 Task: Filter job In your network.
Action: Mouse moved to (230, 72)
Screenshot: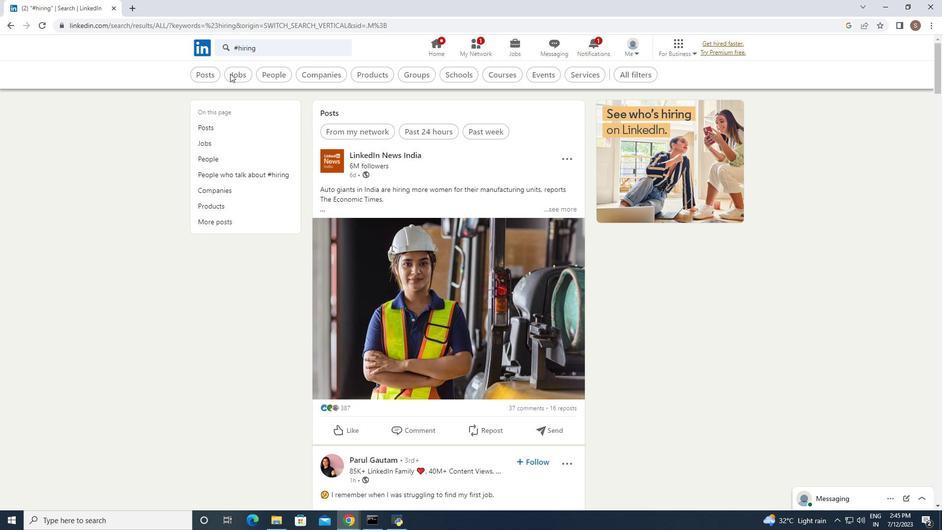
Action: Mouse pressed left at (230, 72)
Screenshot: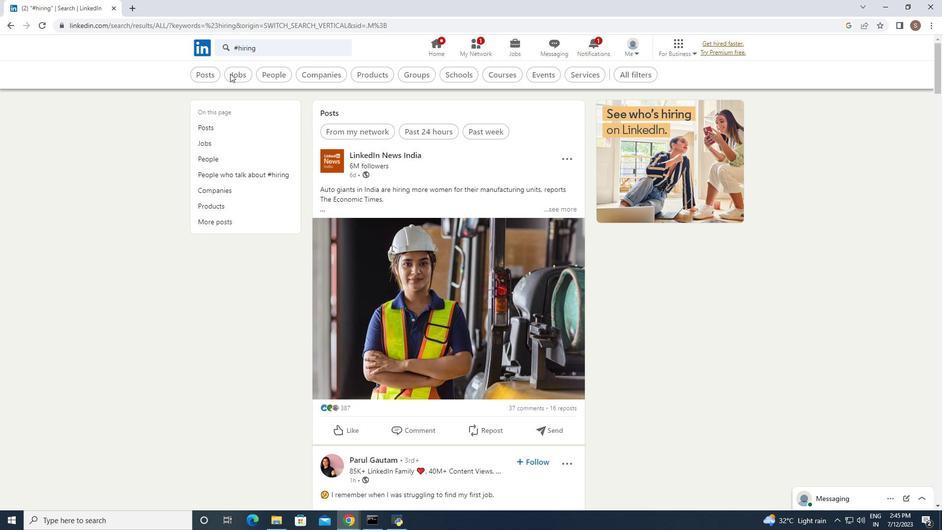 
Action: Mouse moved to (647, 72)
Screenshot: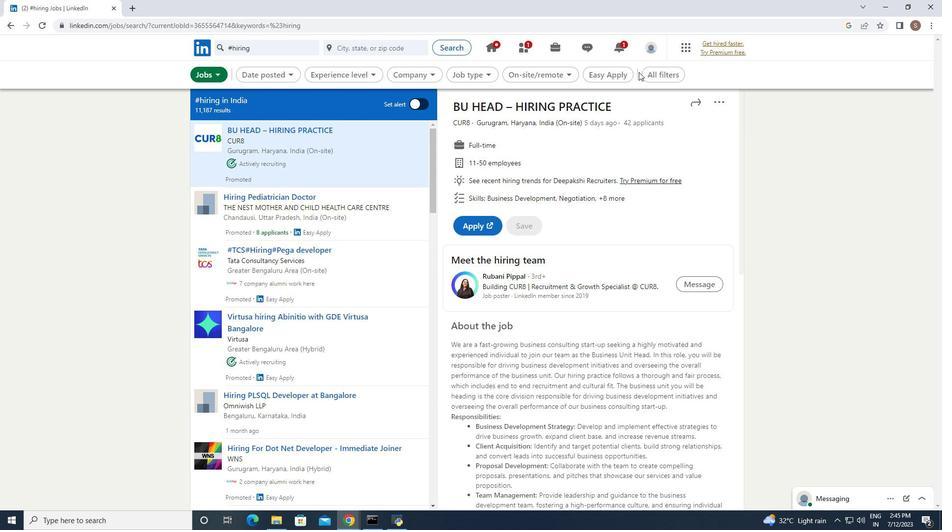 
Action: Mouse pressed left at (647, 72)
Screenshot: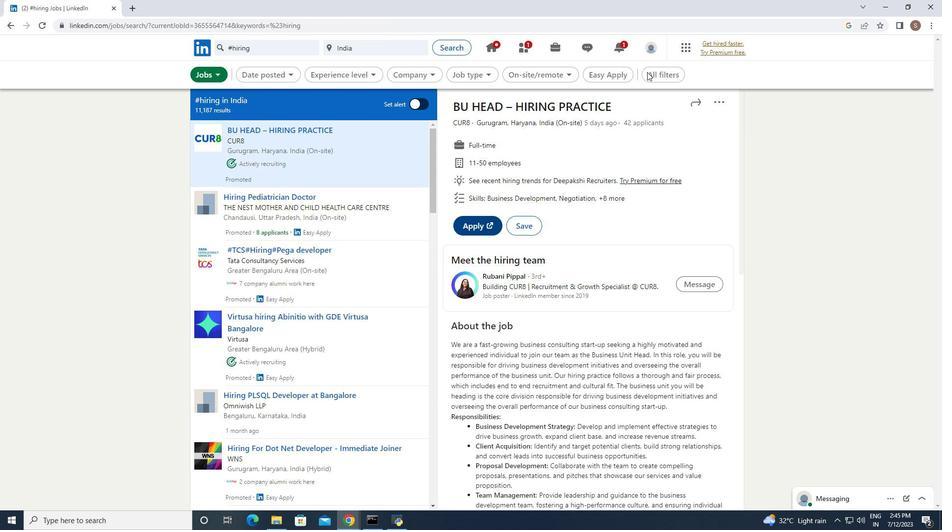 
Action: Mouse moved to (754, 208)
Screenshot: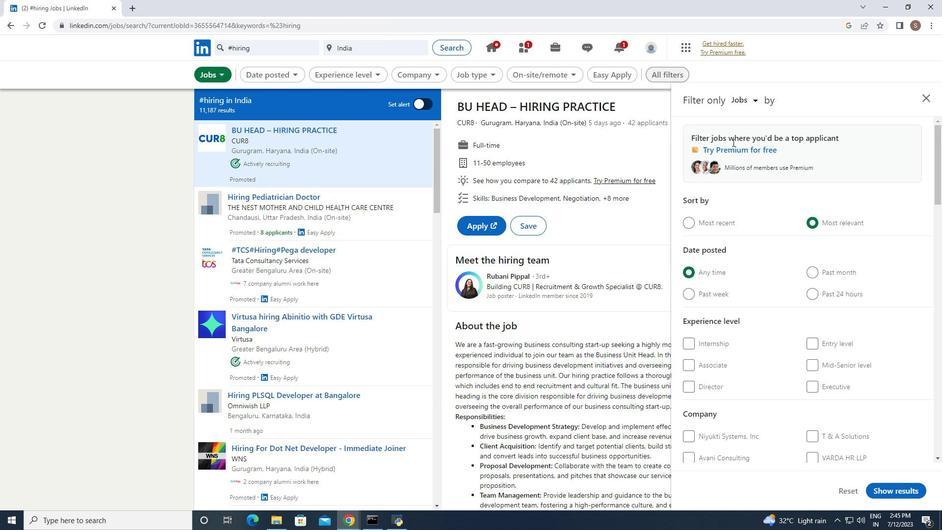 
Action: Mouse scrolled (754, 207) with delta (0, 0)
Screenshot: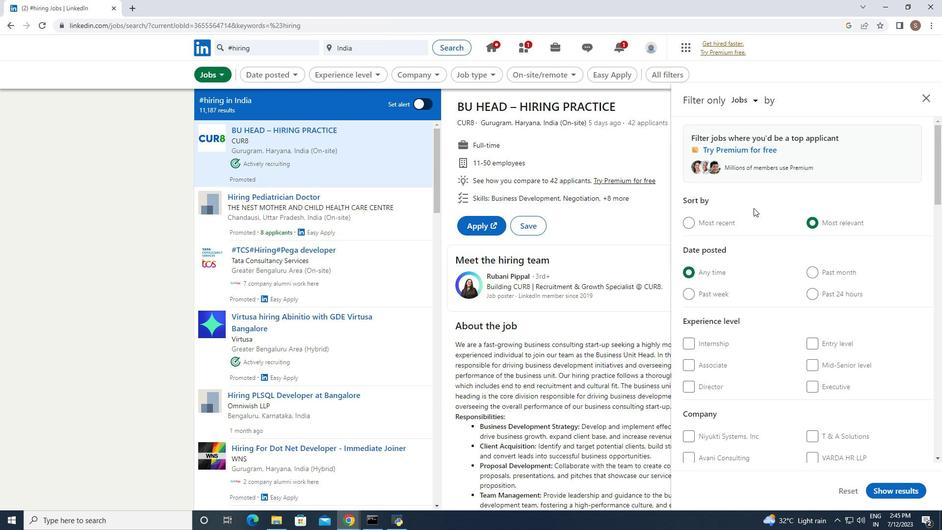 
Action: Mouse scrolled (754, 207) with delta (0, 0)
Screenshot: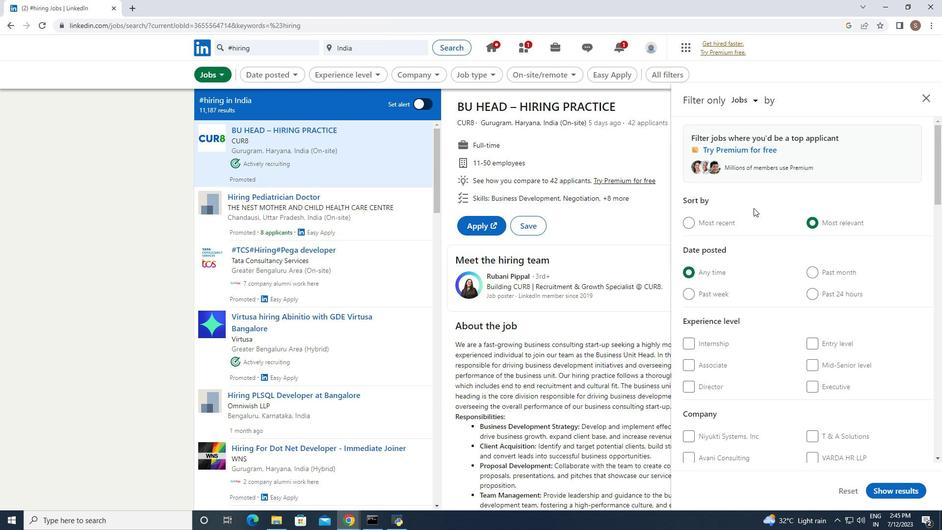 
Action: Mouse scrolled (754, 207) with delta (0, 0)
Screenshot: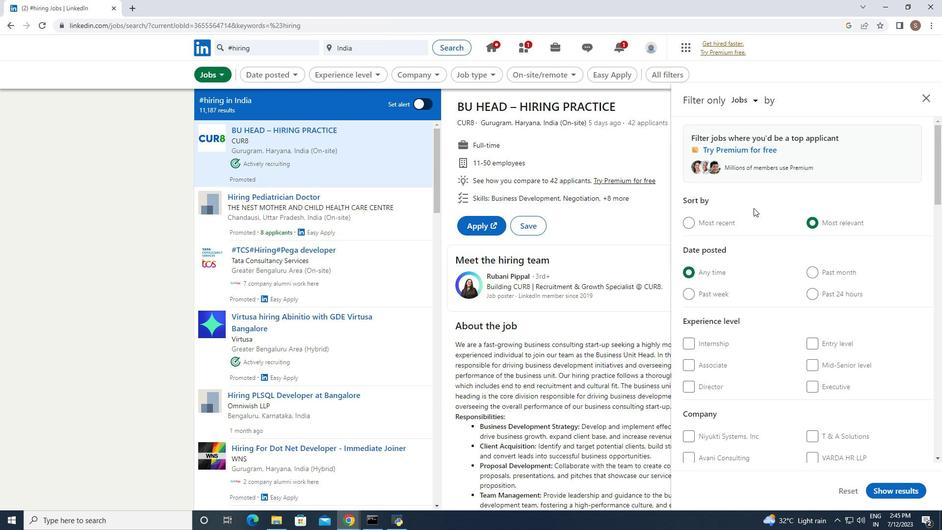 
Action: Mouse scrolled (754, 207) with delta (0, 0)
Screenshot: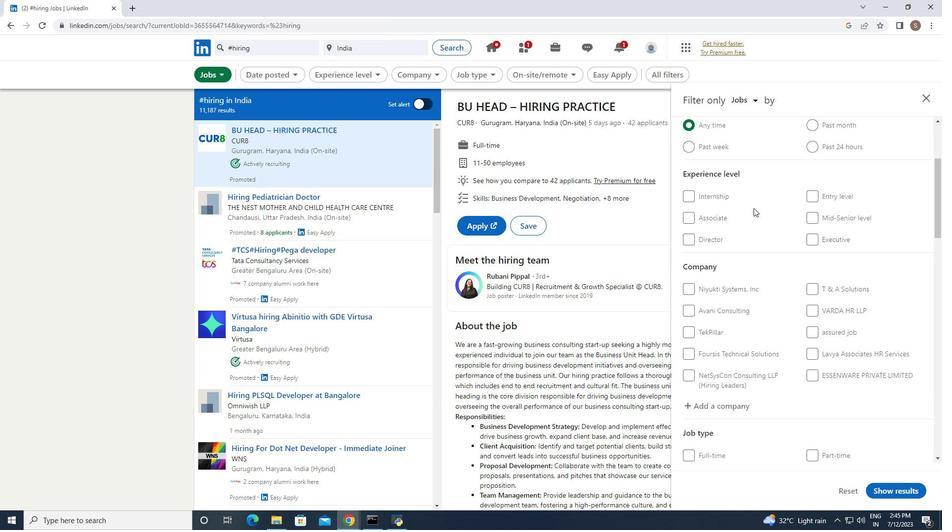 
Action: Mouse scrolled (754, 207) with delta (0, 0)
Screenshot: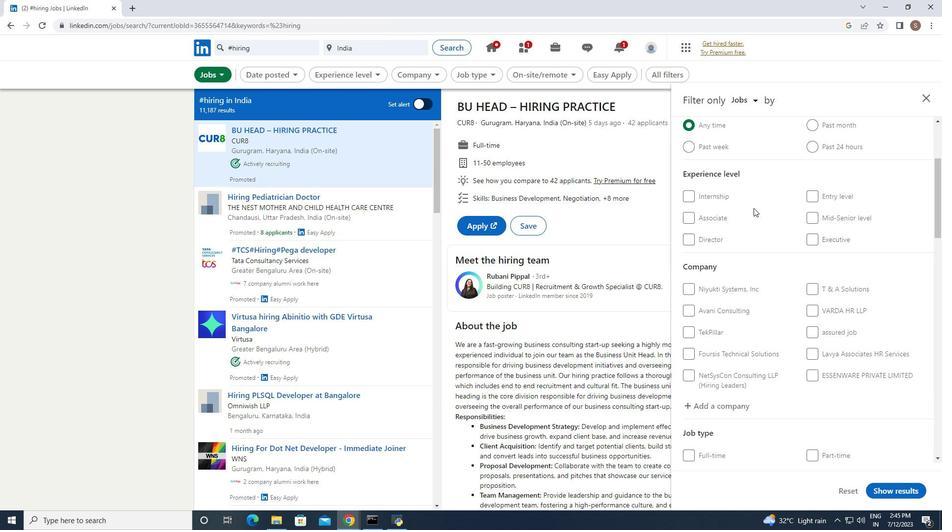 
Action: Mouse scrolled (754, 207) with delta (0, 0)
Screenshot: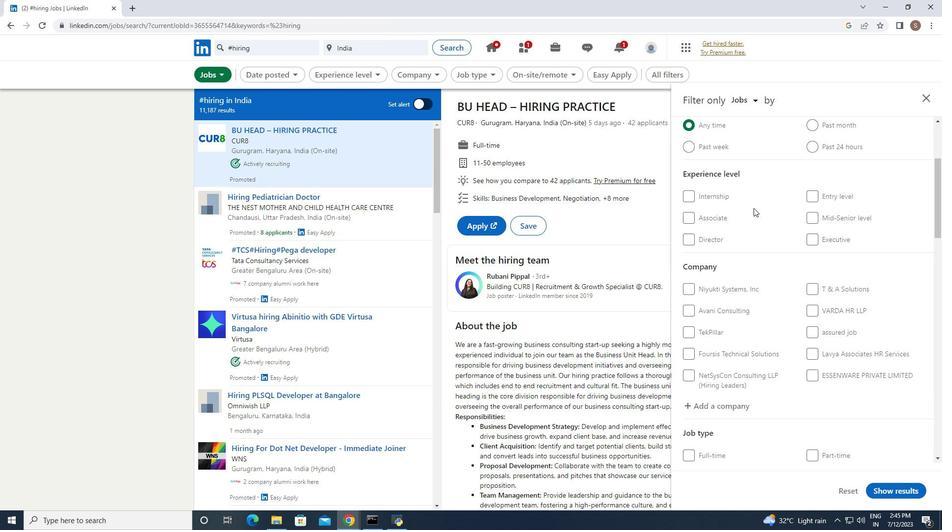 
Action: Mouse scrolled (754, 207) with delta (0, 0)
Screenshot: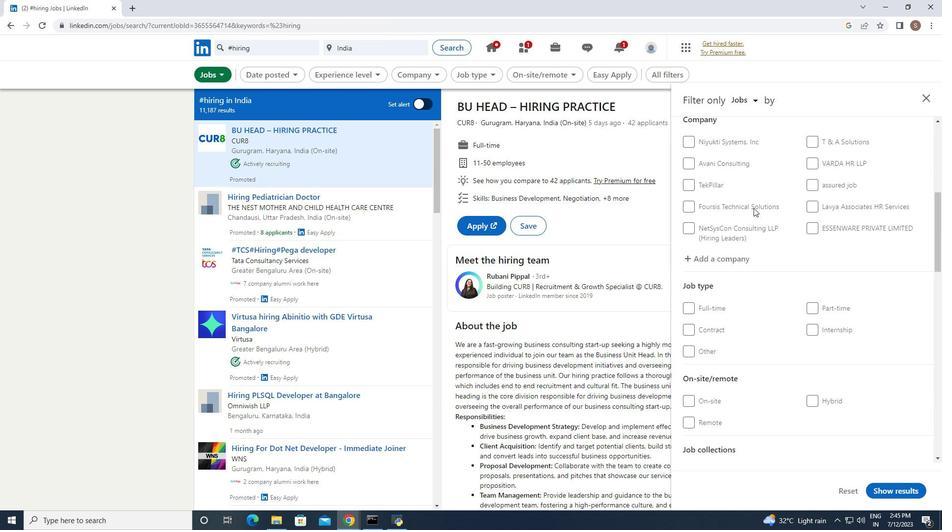 
Action: Mouse scrolled (754, 207) with delta (0, 0)
Screenshot: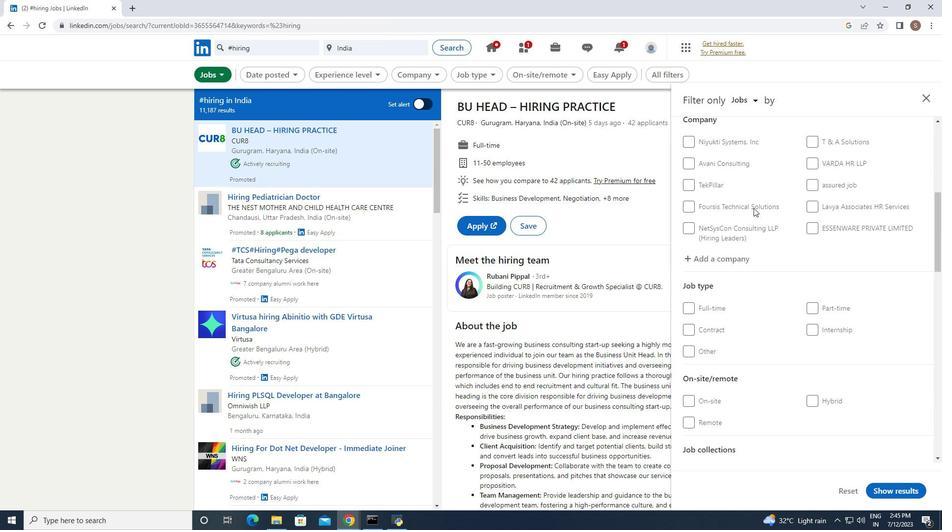 
Action: Mouse scrolled (754, 207) with delta (0, 0)
Screenshot: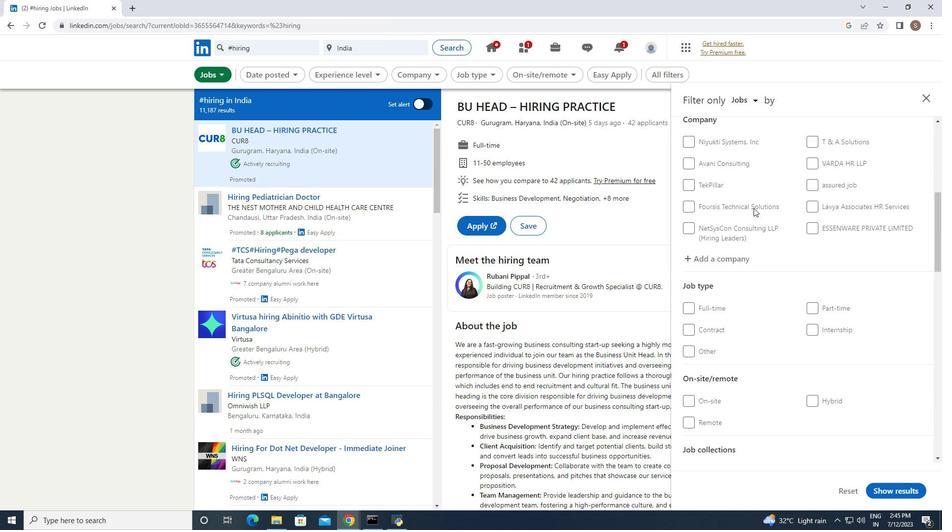 
Action: Mouse scrolled (754, 207) with delta (0, 0)
Screenshot: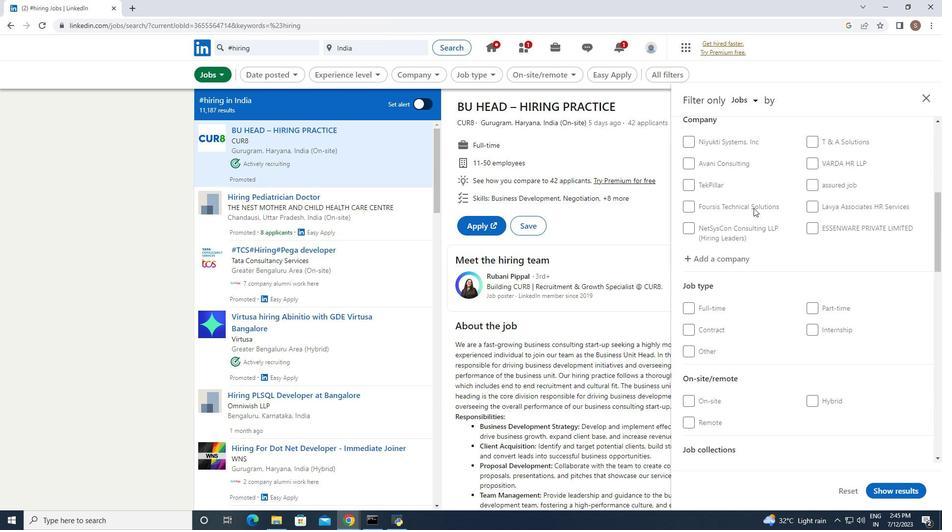 
Action: Mouse scrolled (754, 207) with delta (0, 0)
Screenshot: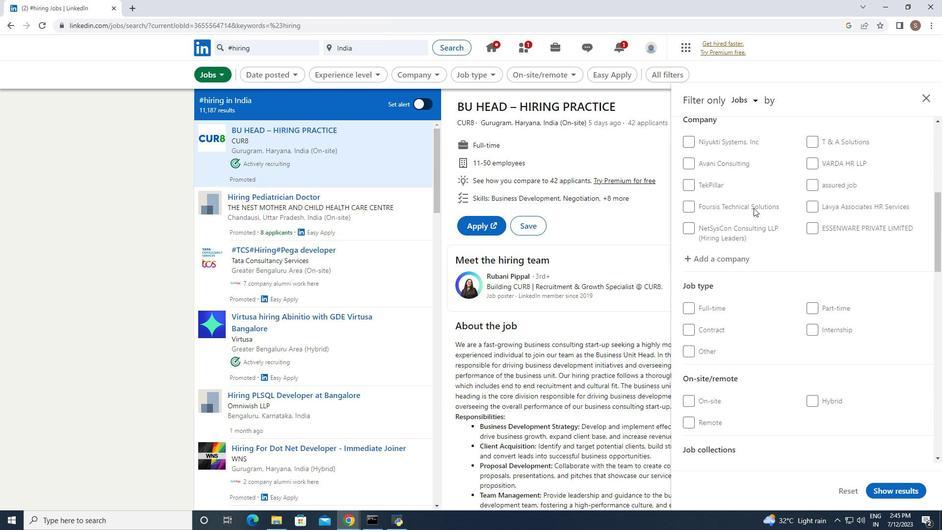 
Action: Mouse scrolled (754, 207) with delta (0, 0)
Screenshot: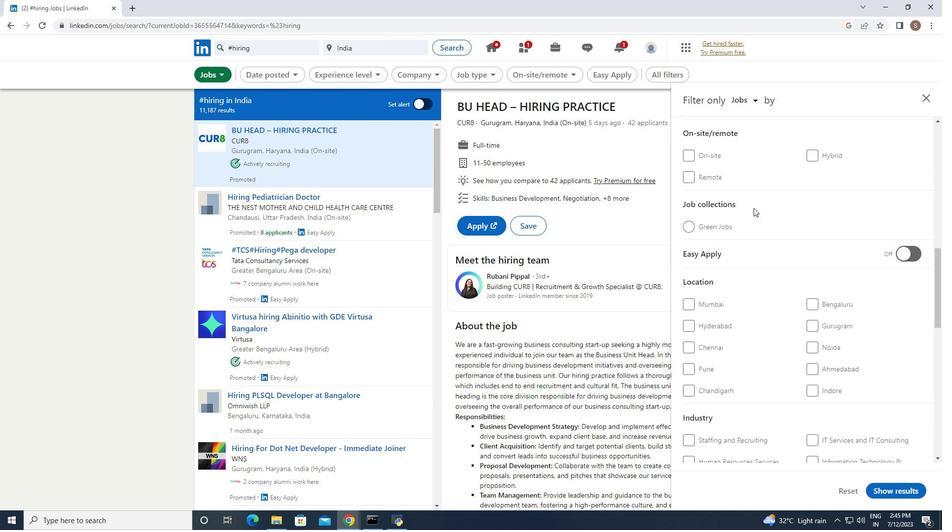 
Action: Mouse moved to (754, 208)
Screenshot: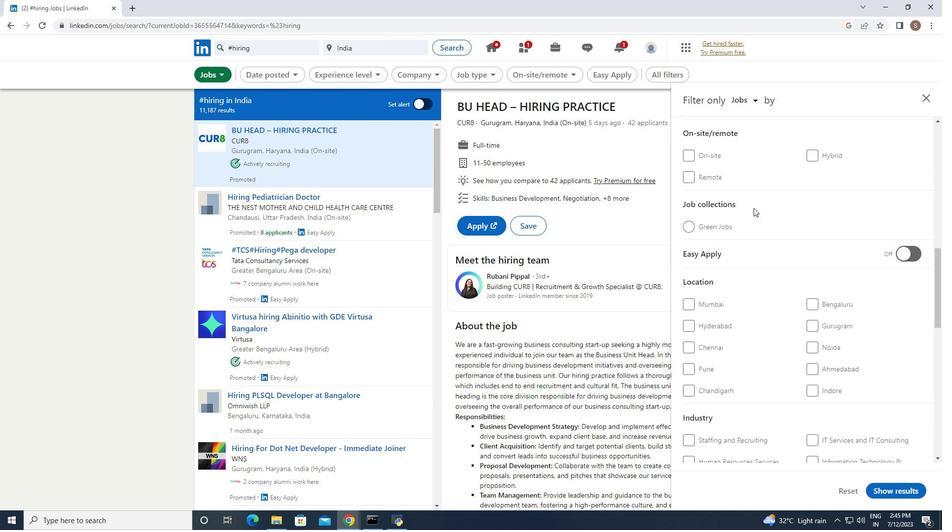 
Action: Mouse scrolled (754, 208) with delta (0, 0)
Screenshot: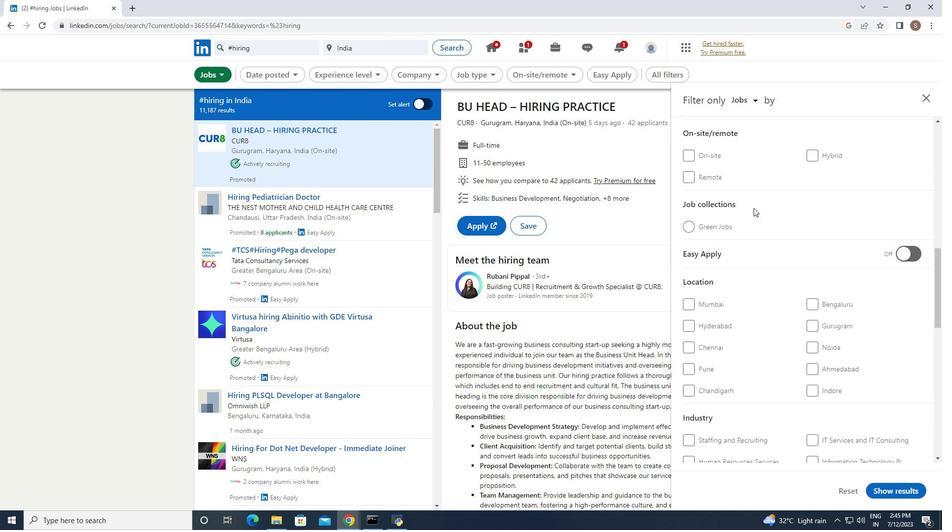 
Action: Mouse scrolled (754, 208) with delta (0, 0)
Screenshot: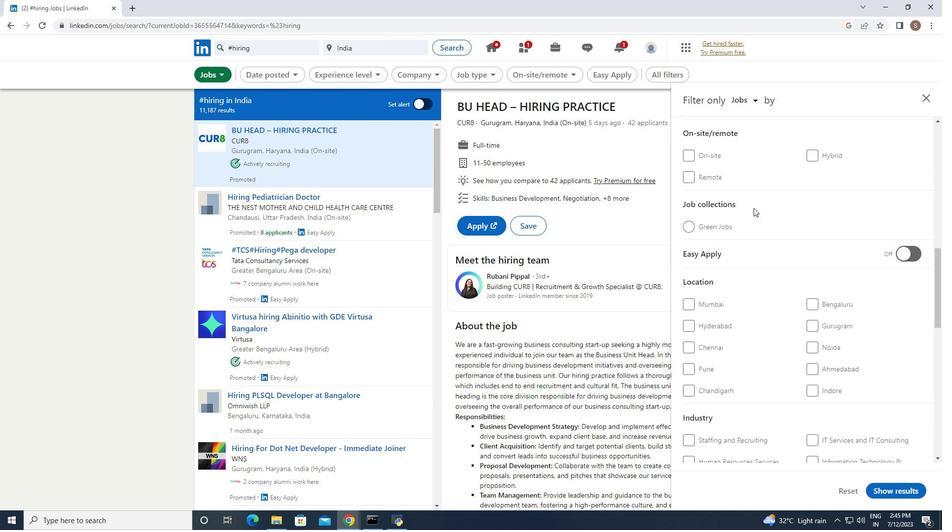 
Action: Mouse scrolled (754, 208) with delta (0, 0)
Screenshot: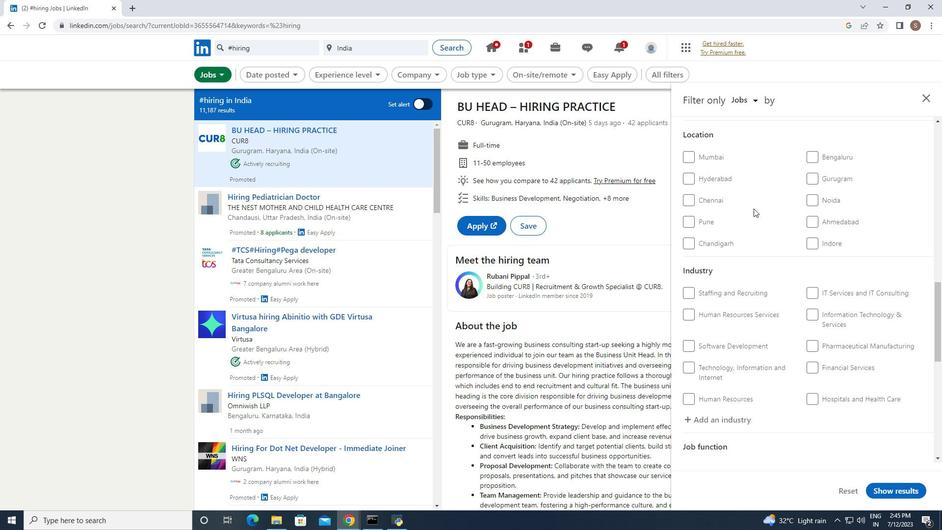 
Action: Mouse scrolled (754, 208) with delta (0, 0)
Screenshot: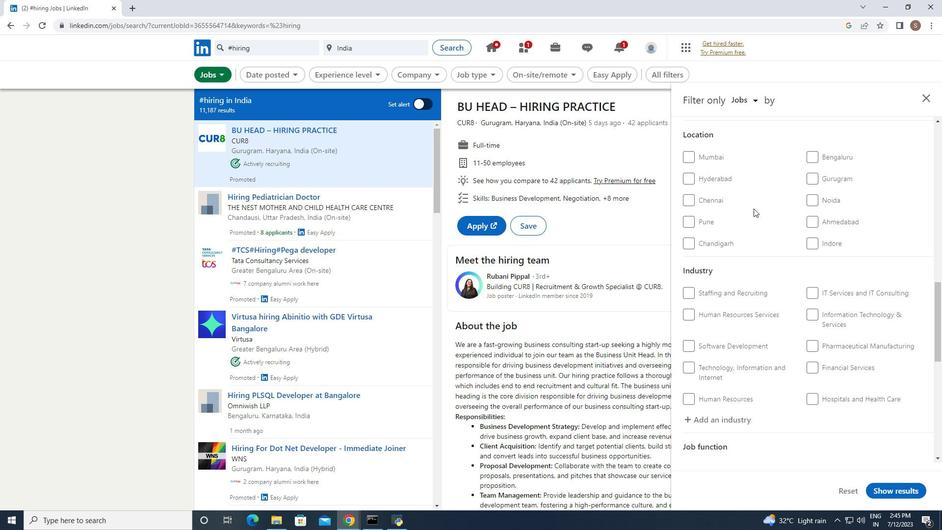 
Action: Mouse scrolled (754, 208) with delta (0, 0)
Screenshot: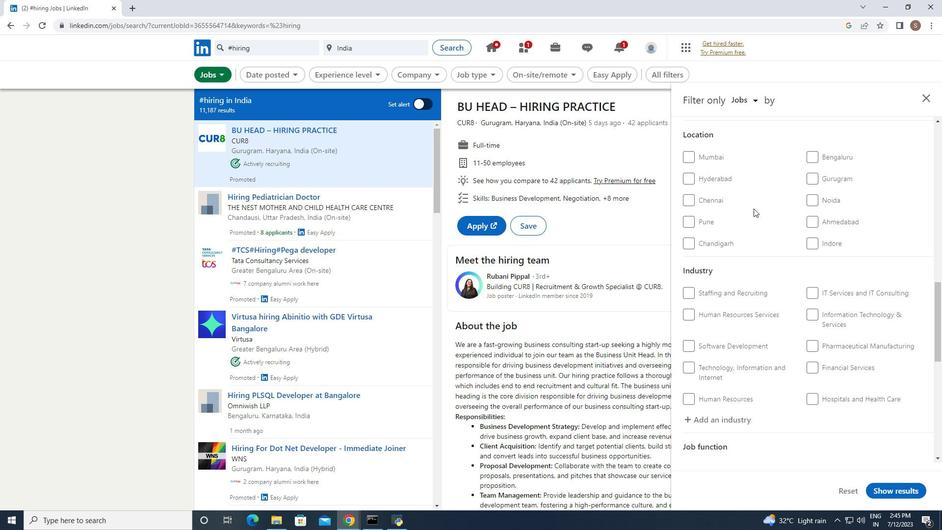 
Action: Mouse scrolled (754, 208) with delta (0, 0)
Screenshot: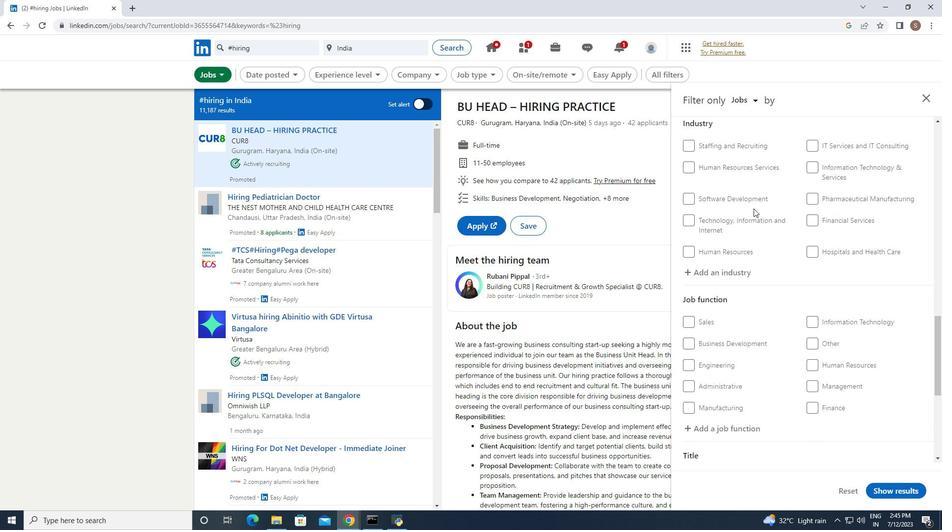 
Action: Mouse scrolled (754, 208) with delta (0, 0)
Screenshot: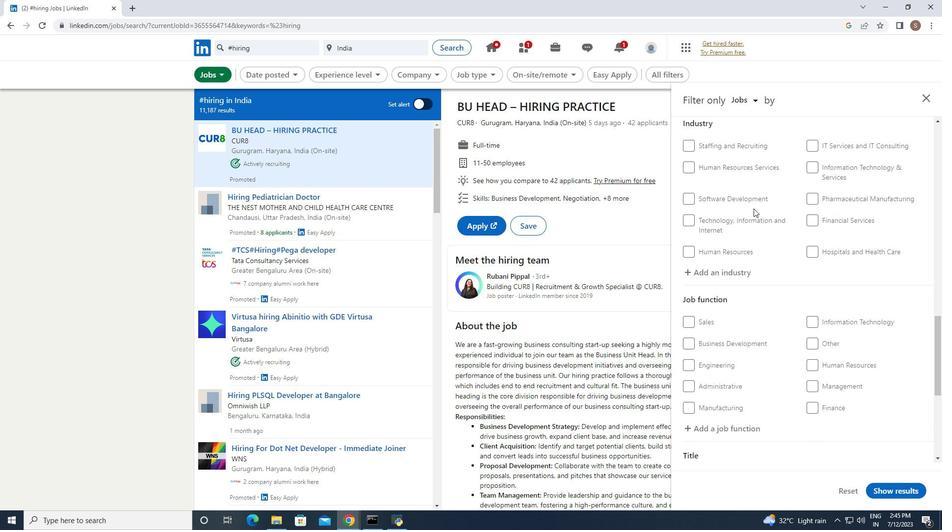 
Action: Mouse scrolled (754, 208) with delta (0, 0)
Screenshot: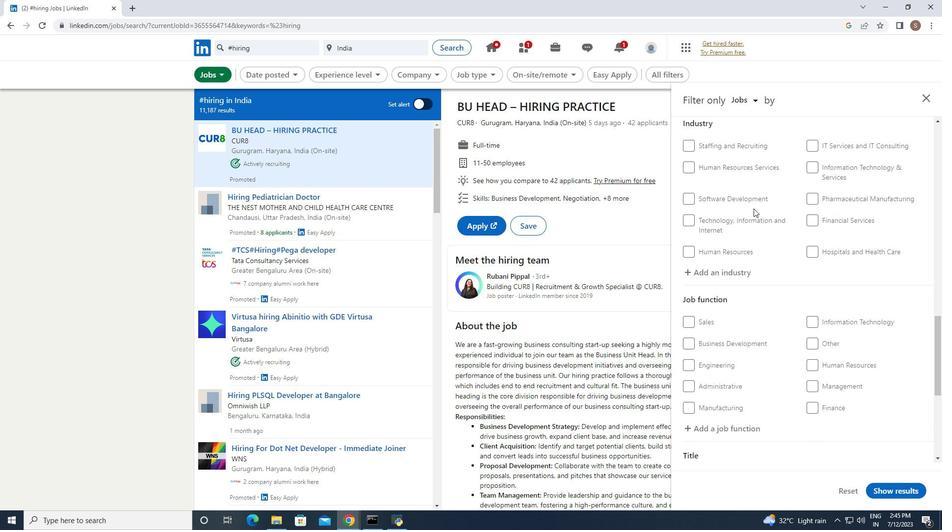 
Action: Mouse scrolled (754, 208) with delta (0, 0)
Screenshot: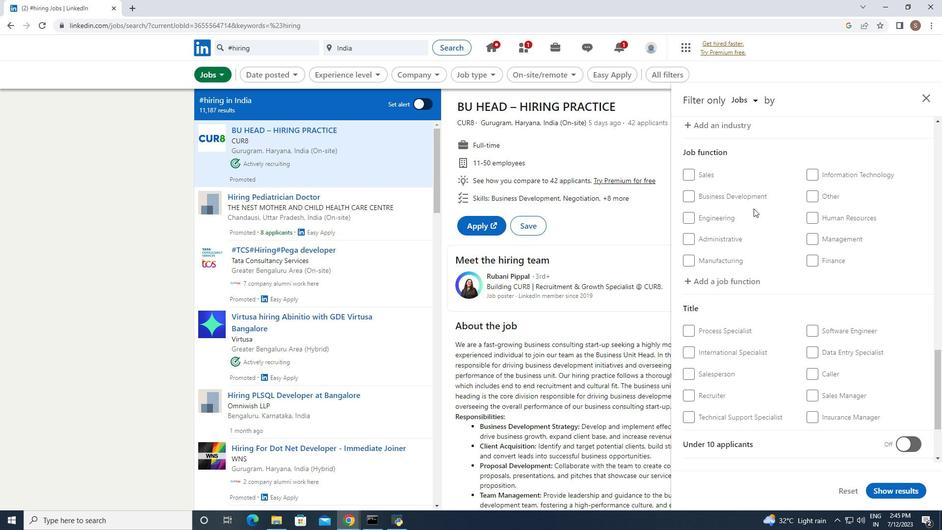 
Action: Mouse scrolled (754, 208) with delta (0, 0)
Screenshot: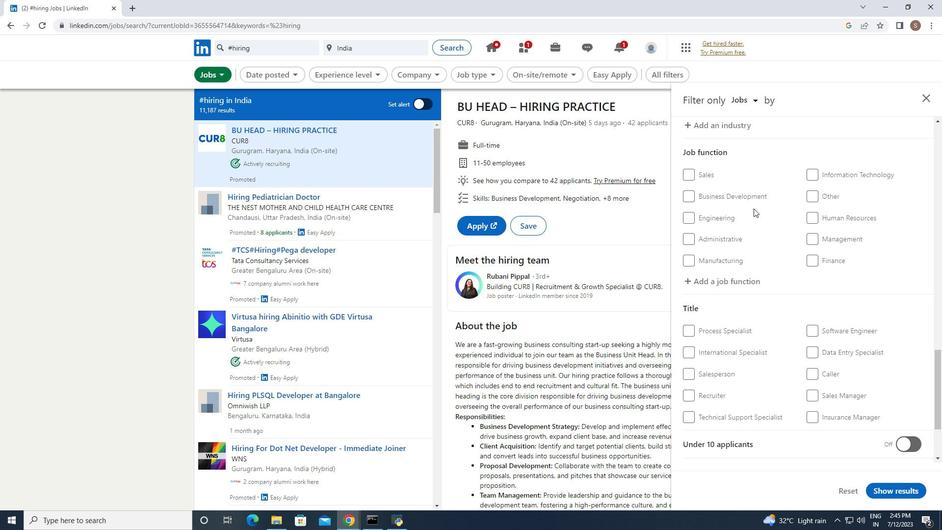 
Action: Mouse scrolled (754, 208) with delta (0, 0)
Screenshot: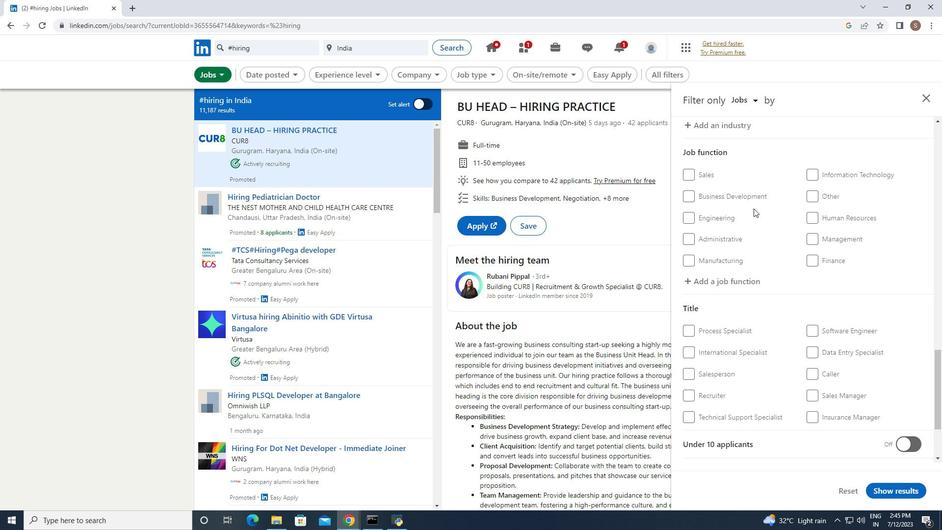 
Action: Mouse scrolled (754, 208) with delta (0, 0)
Screenshot: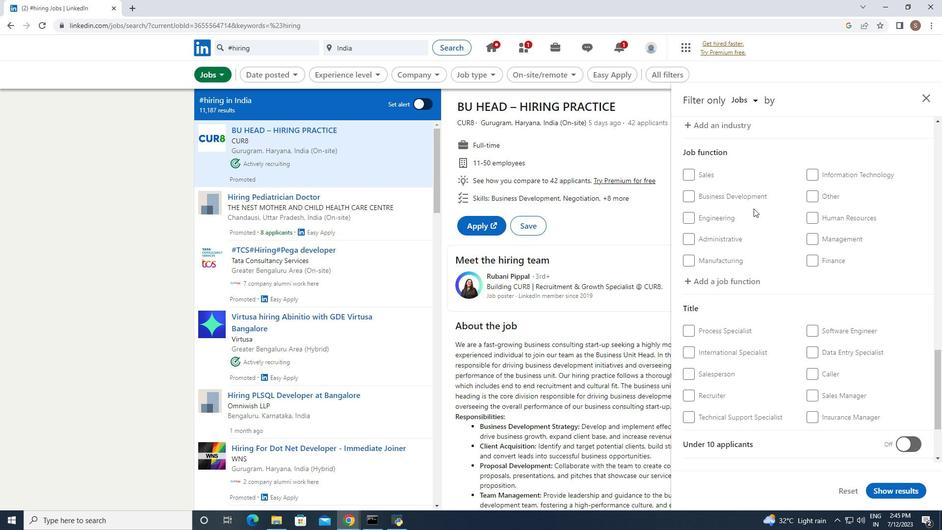 
Action: Mouse moved to (909, 365)
Screenshot: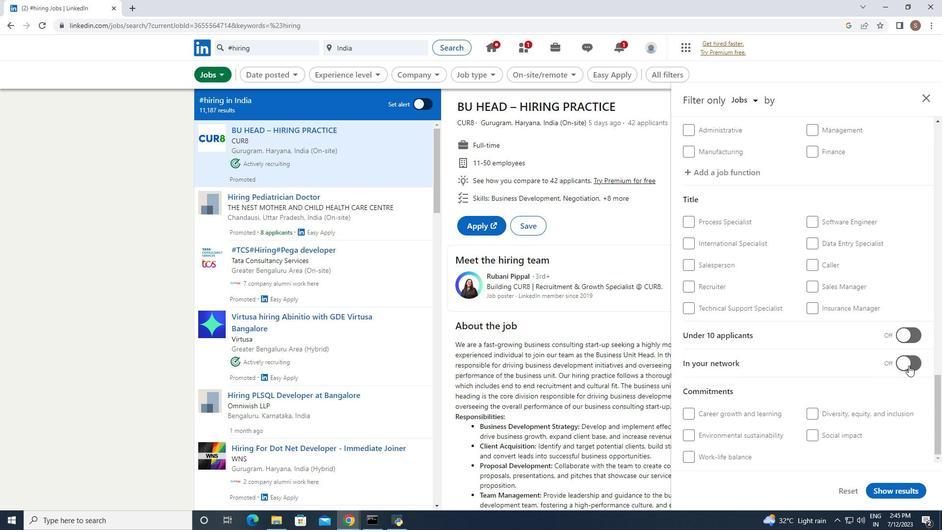 
Action: Mouse pressed left at (909, 365)
Screenshot: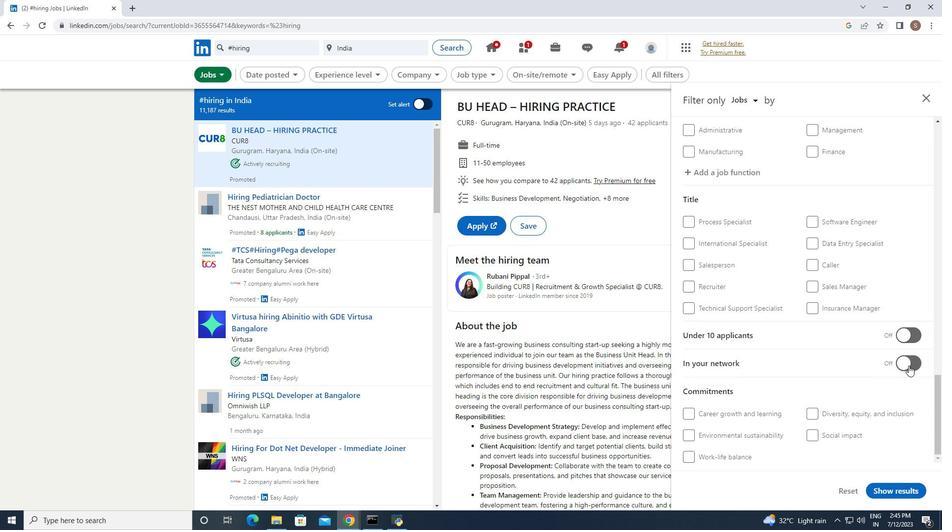 
Action: Mouse moved to (893, 491)
Screenshot: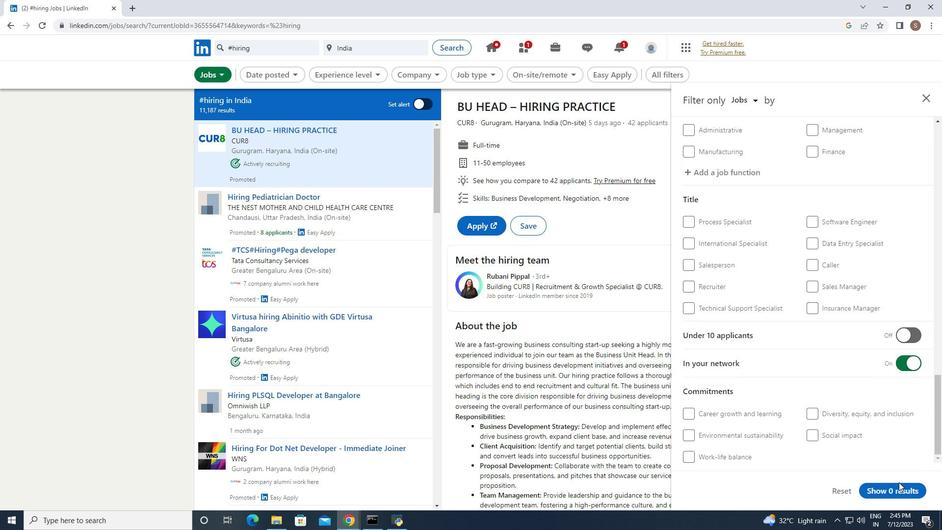 
Action: Mouse pressed left at (893, 491)
Screenshot: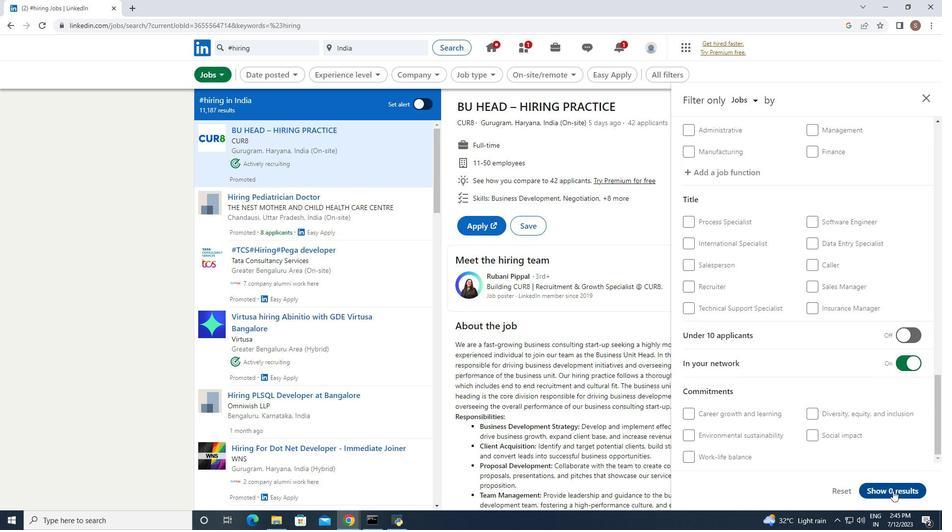 
Action: Mouse moved to (892, 486)
Screenshot: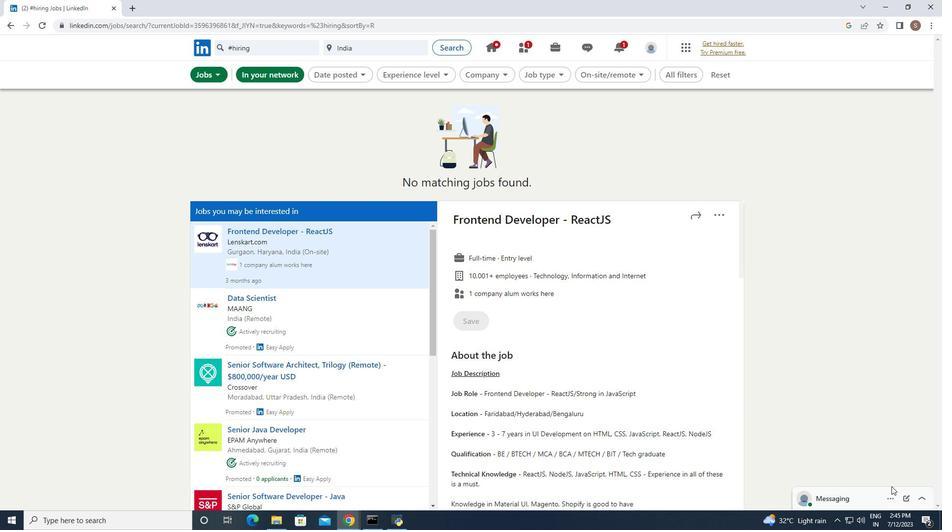 
